 Task: Set the phone number as office.
Action: Mouse moved to (1045, 134)
Screenshot: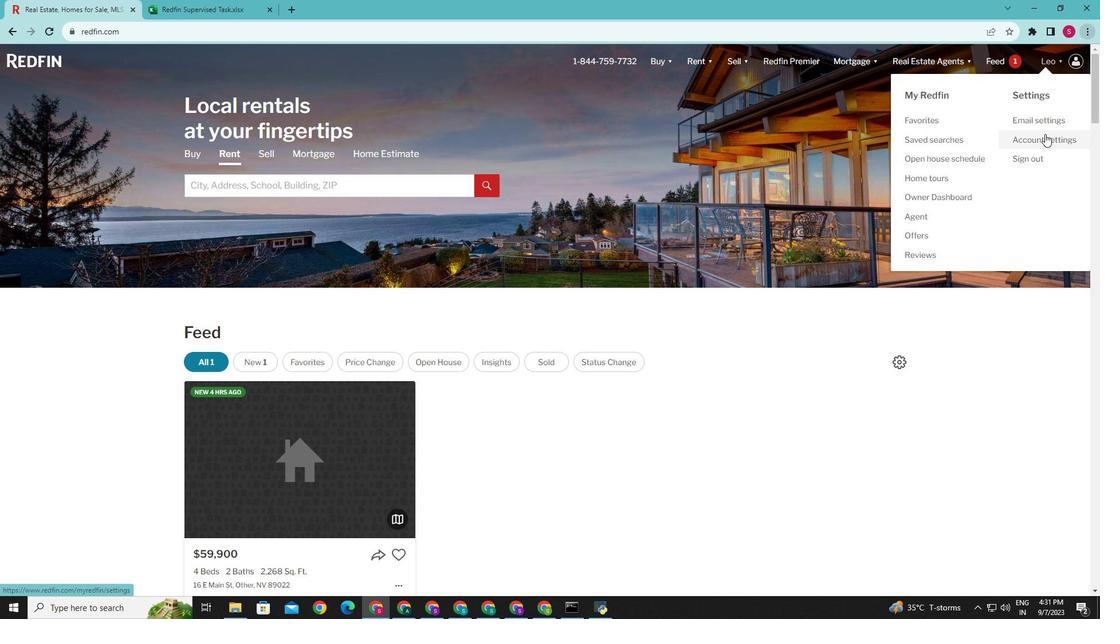 
Action: Mouse pressed left at (1045, 134)
Screenshot: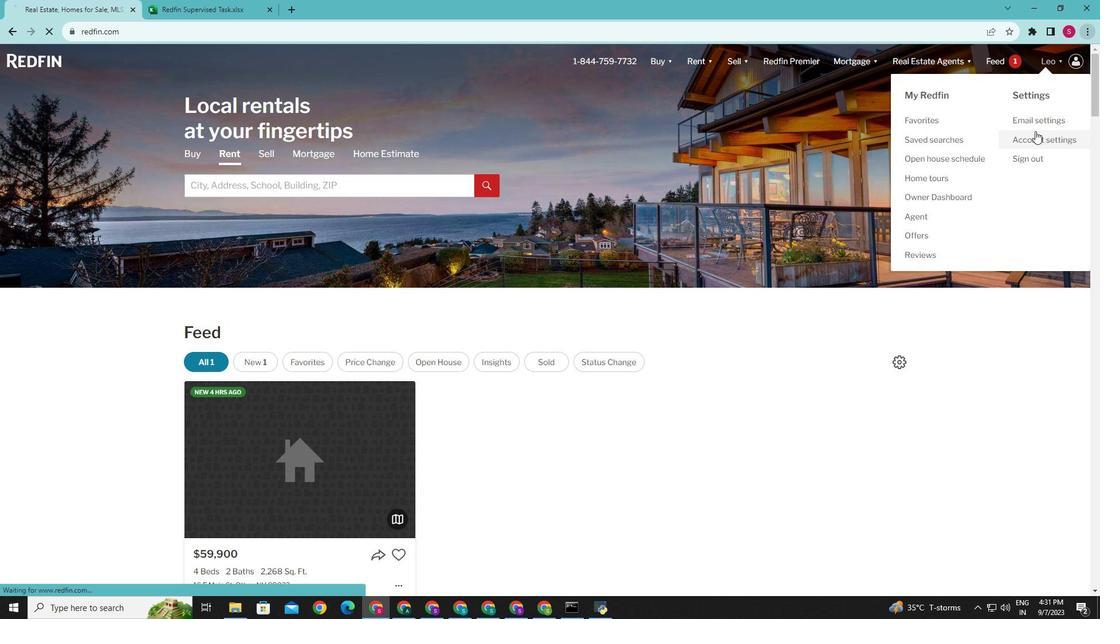 
Action: Mouse moved to (412, 443)
Screenshot: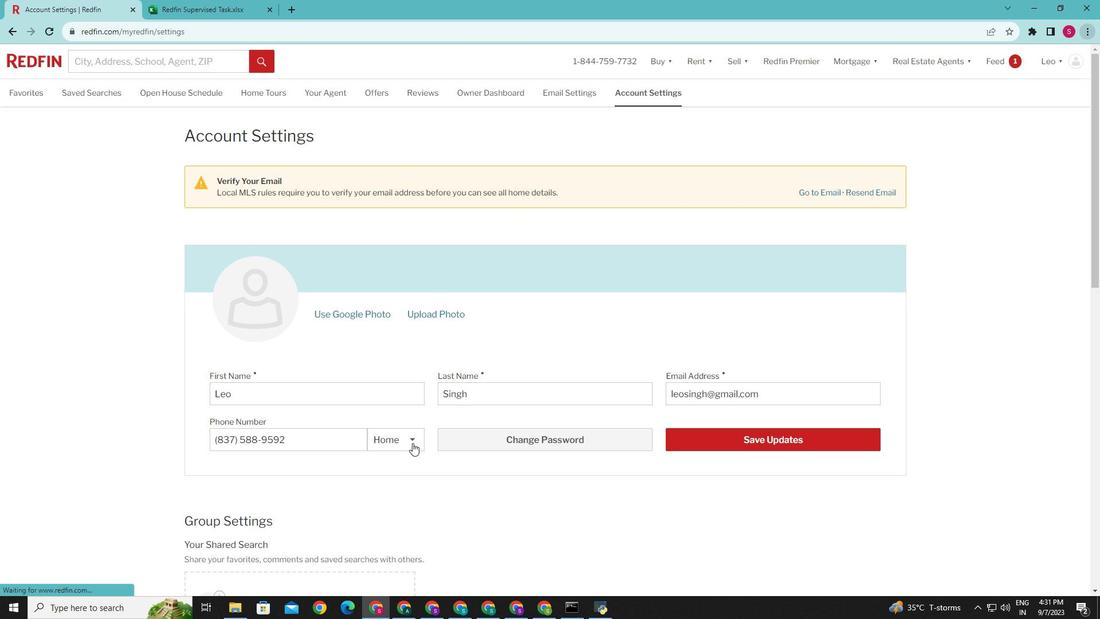 
Action: Mouse pressed left at (412, 443)
Screenshot: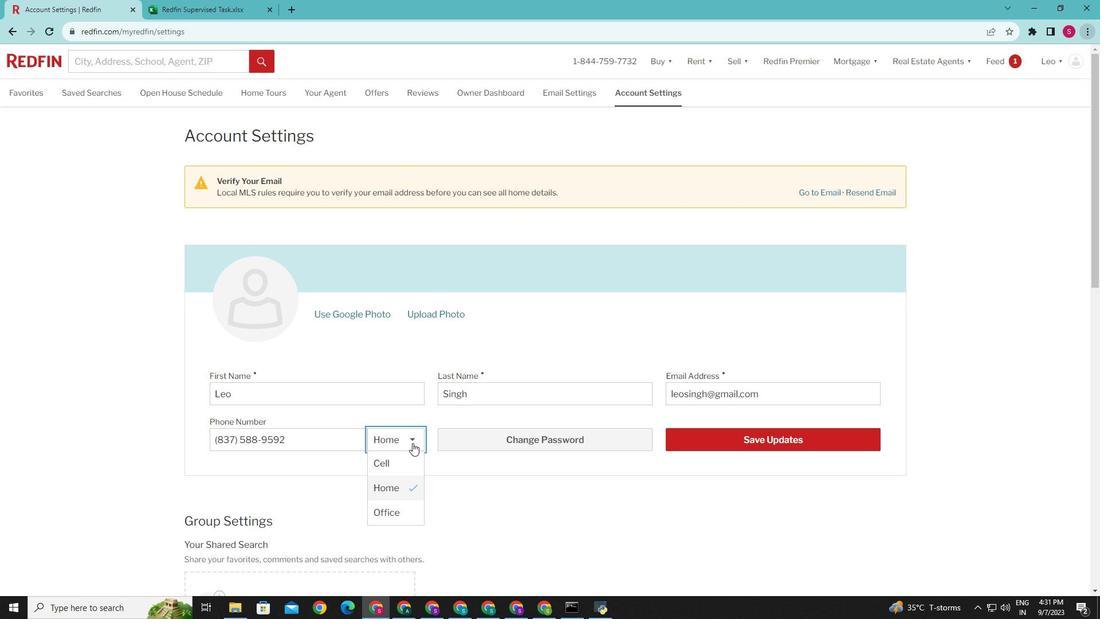 
Action: Mouse moved to (397, 508)
Screenshot: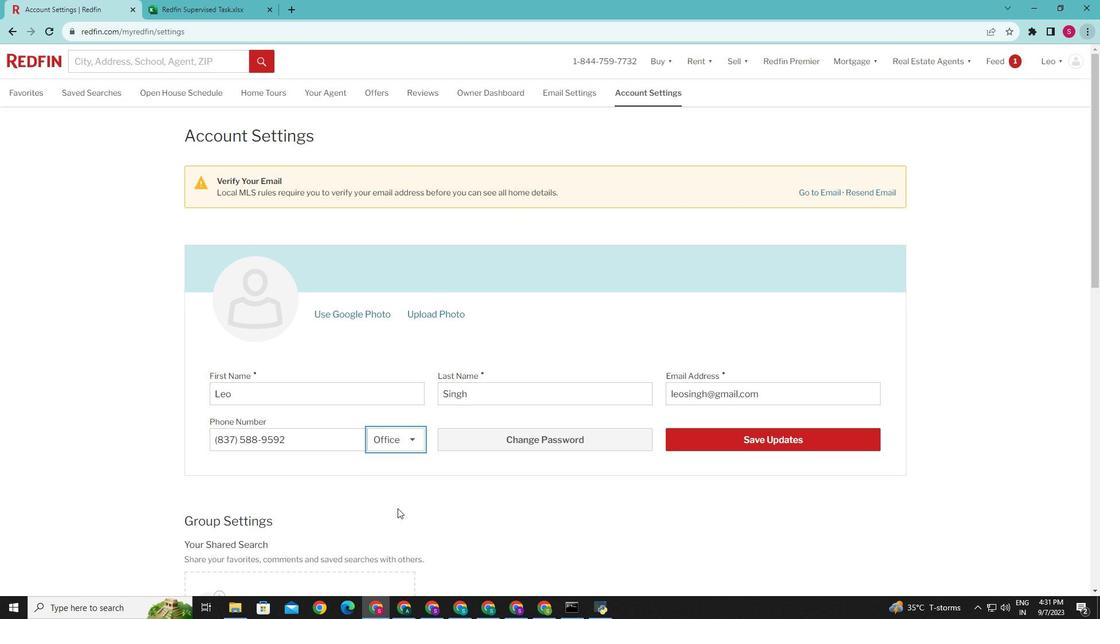 
Action: Mouse pressed left at (397, 508)
Screenshot: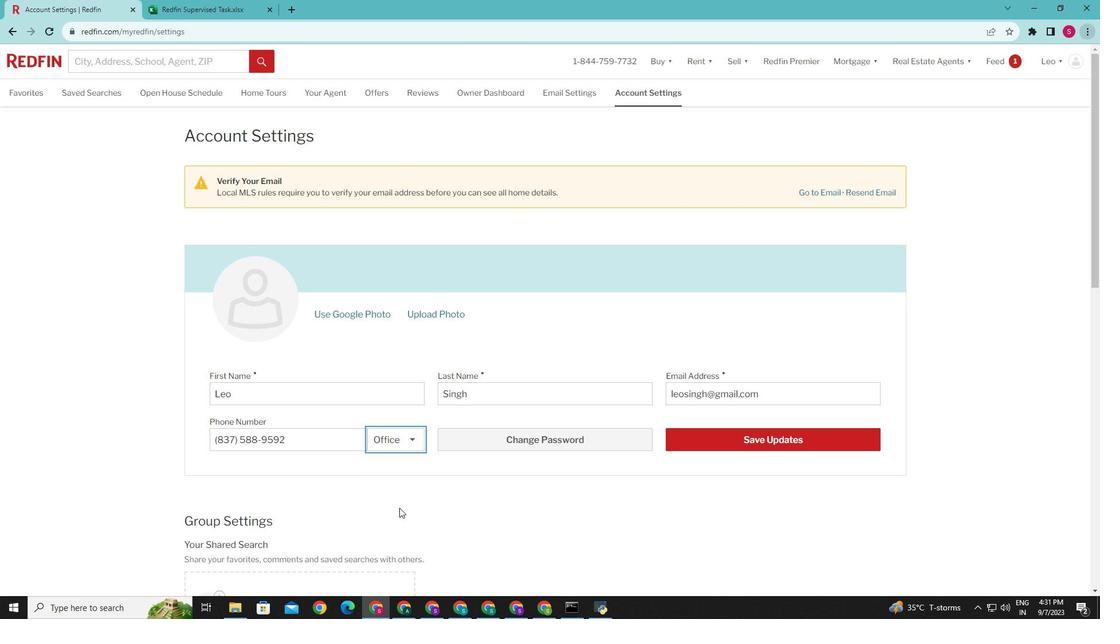 
Action: Mouse moved to (729, 440)
Screenshot: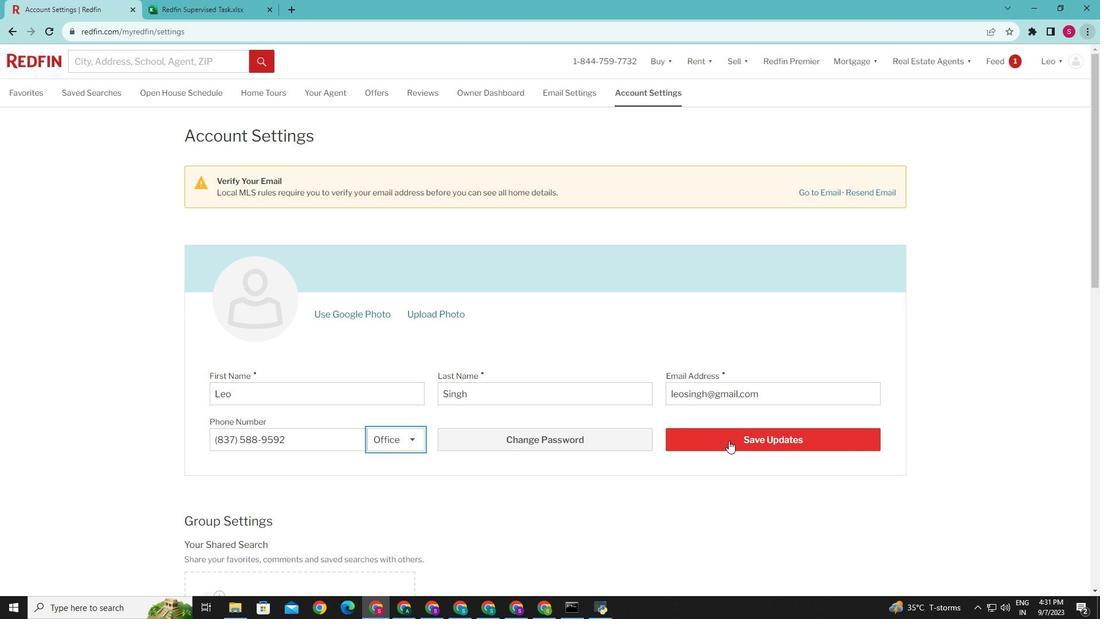 
Action: Mouse pressed left at (729, 440)
Screenshot: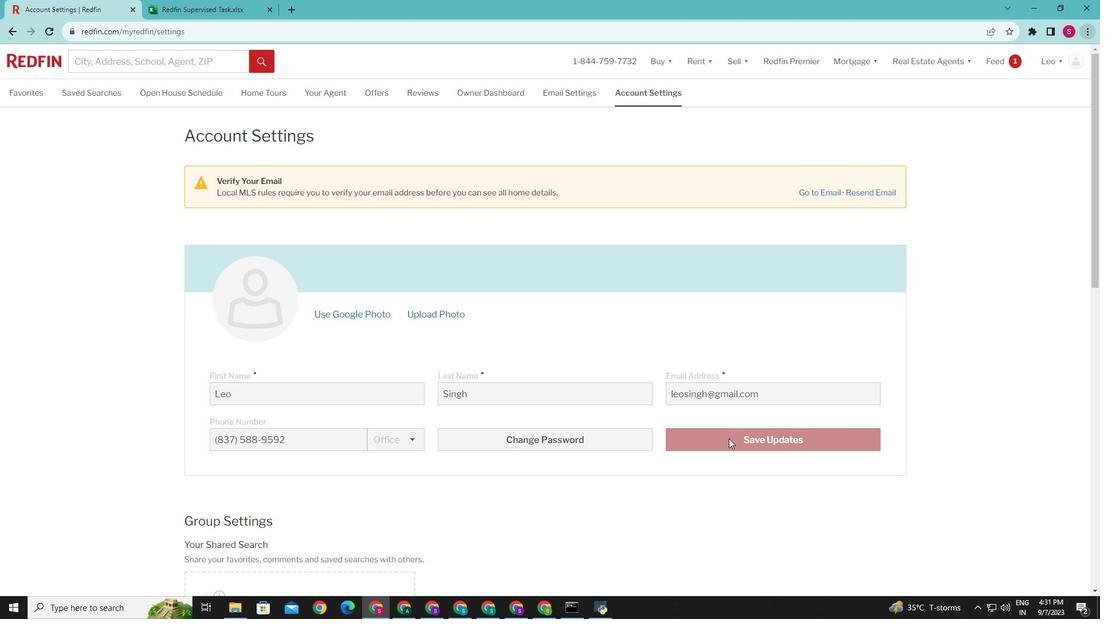 
Action: Mouse moved to (566, 404)
Screenshot: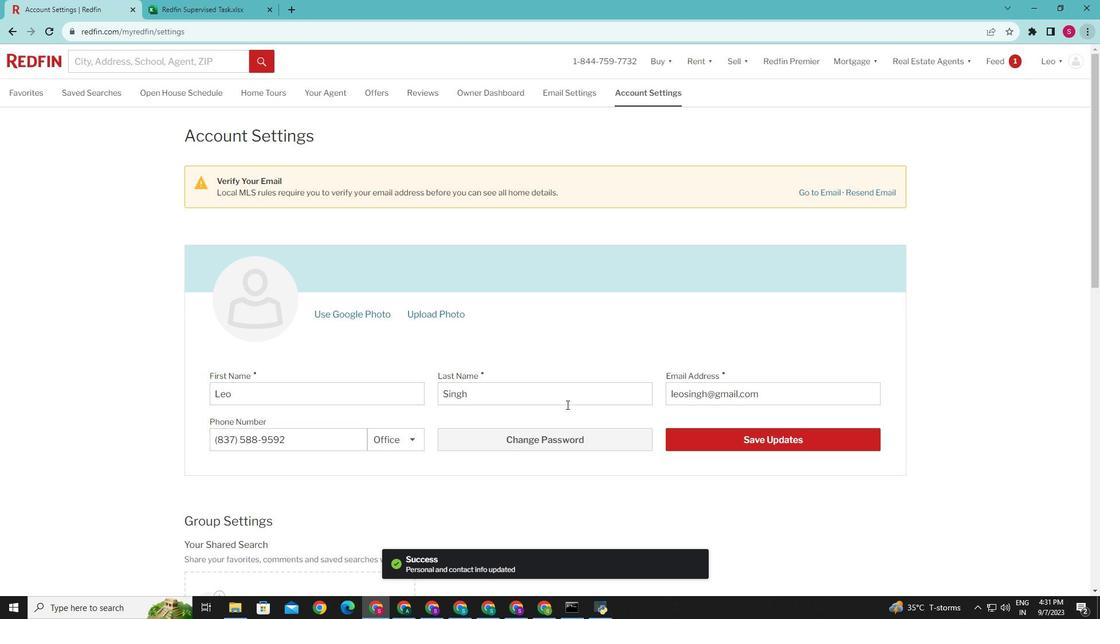 
